 Task: Select a due date automation when advanced off, on the friday before a card is due at 11:00 AM.
Action: Mouse moved to (481, 457)
Screenshot: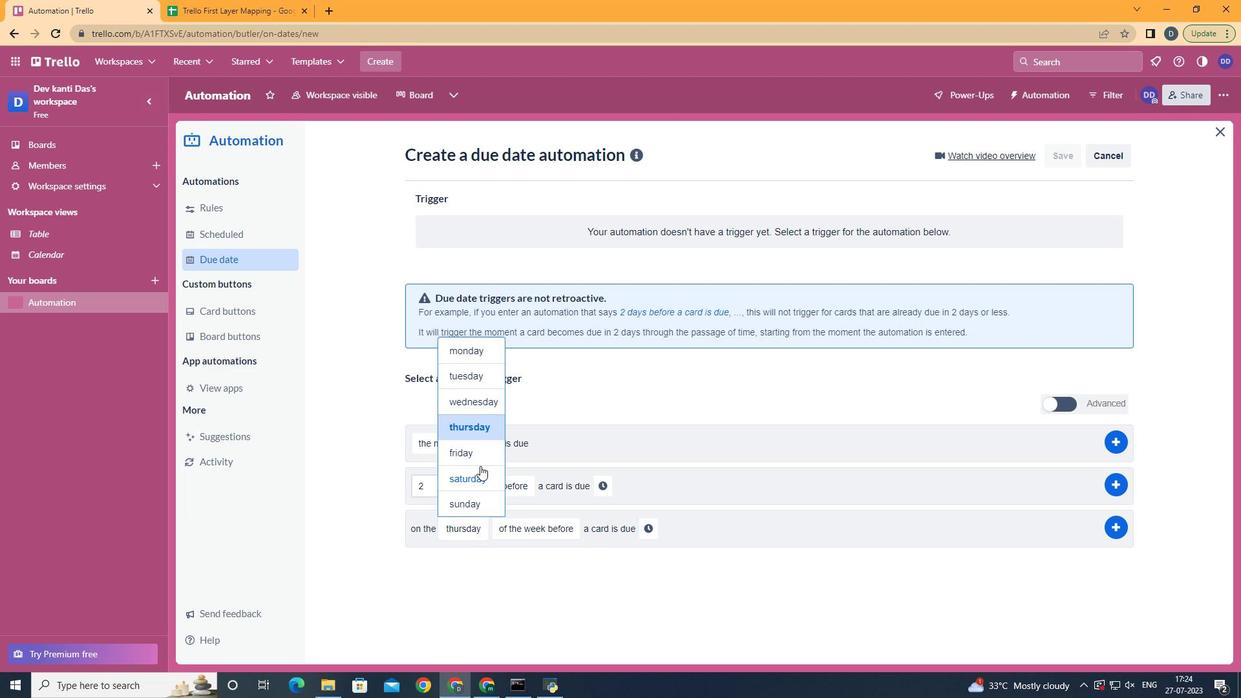 
Action: Mouse pressed left at (481, 457)
Screenshot: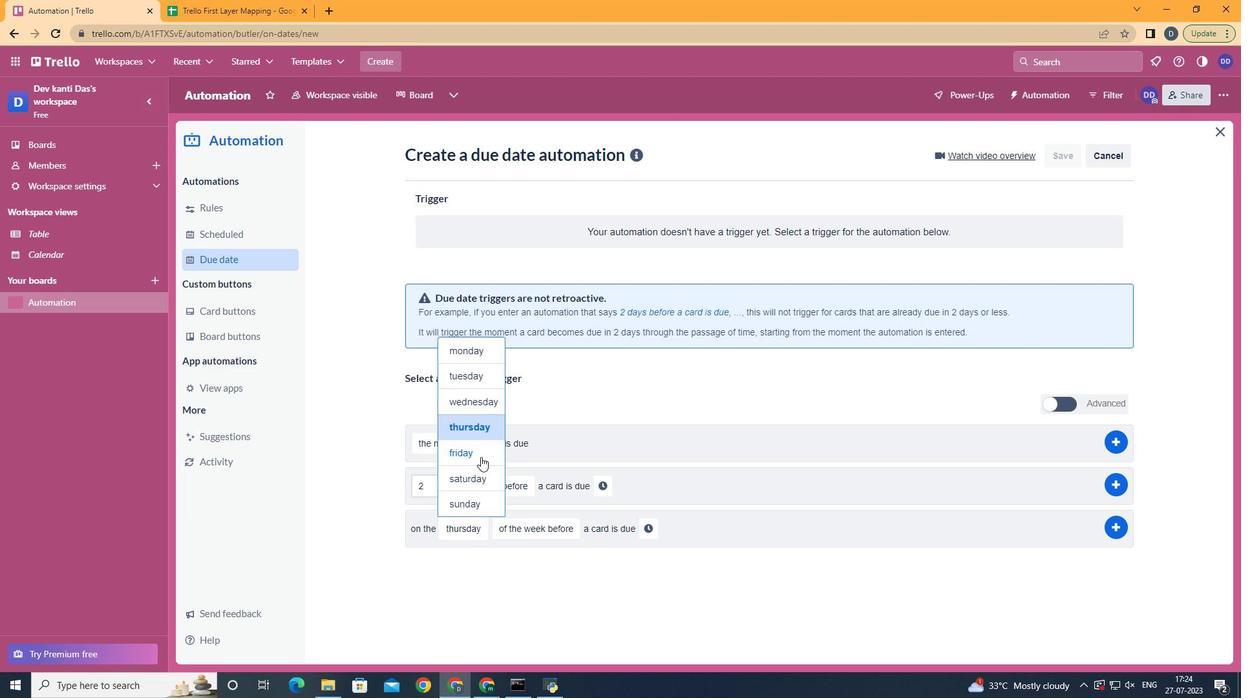 
Action: Mouse moved to (534, 550)
Screenshot: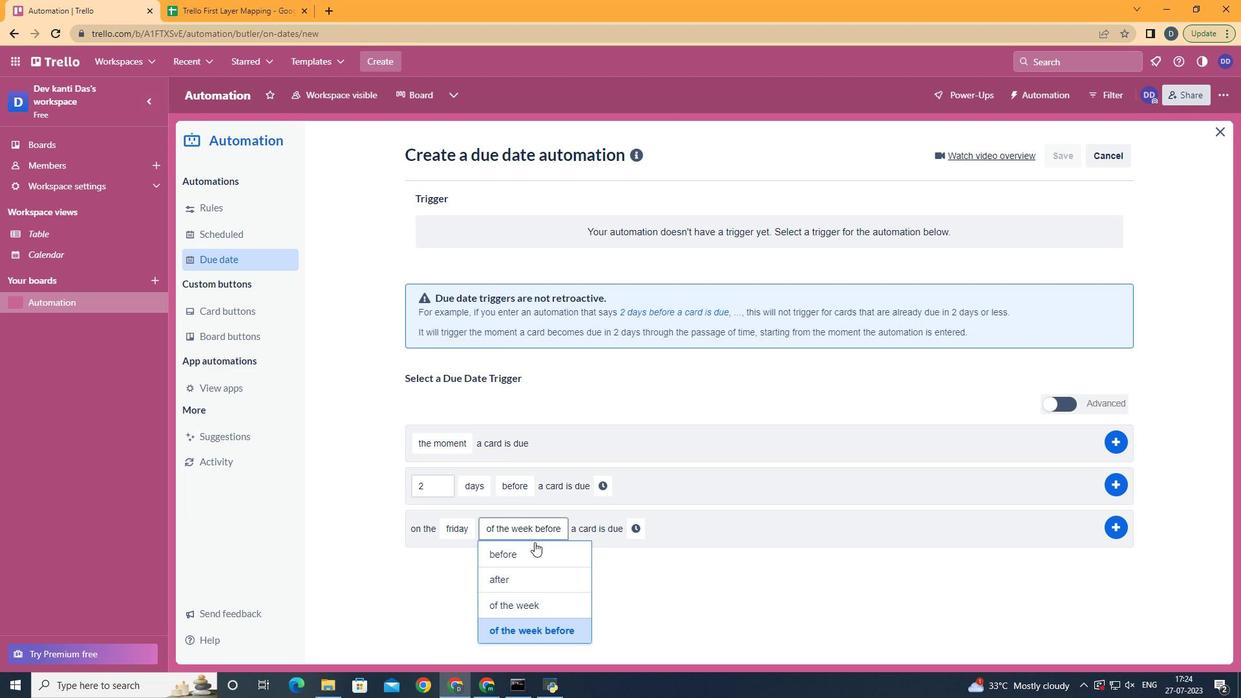 
Action: Mouse pressed left at (534, 550)
Screenshot: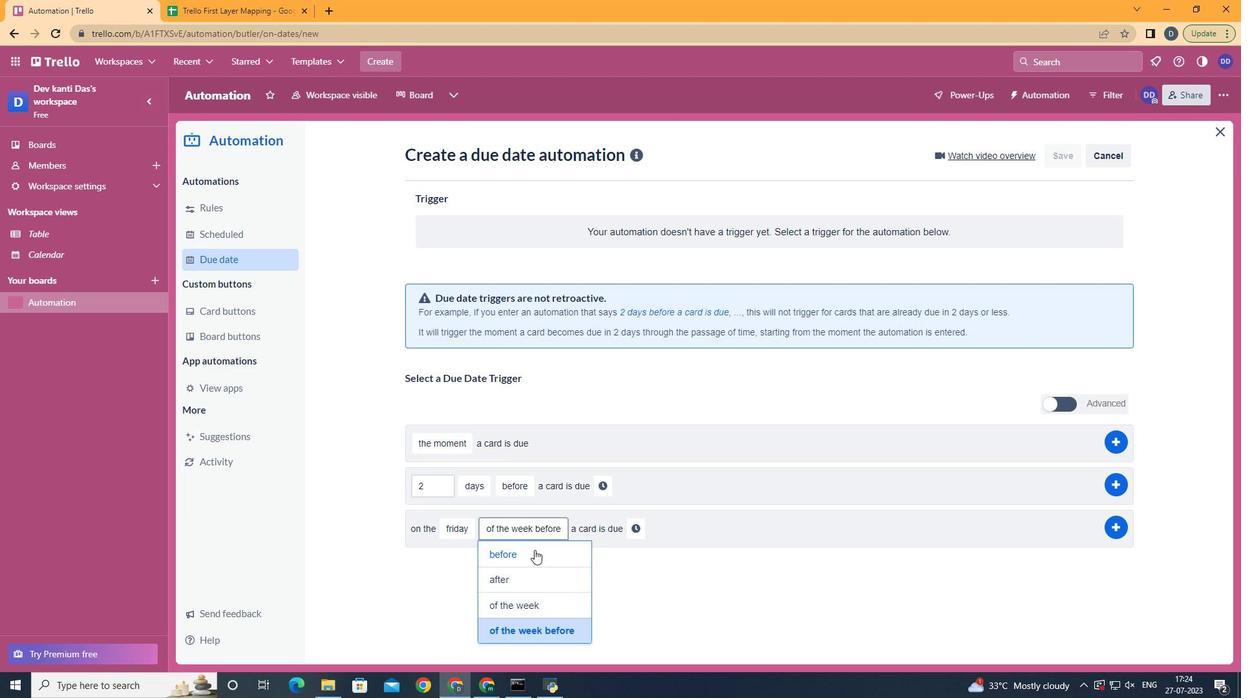 
Action: Mouse moved to (586, 525)
Screenshot: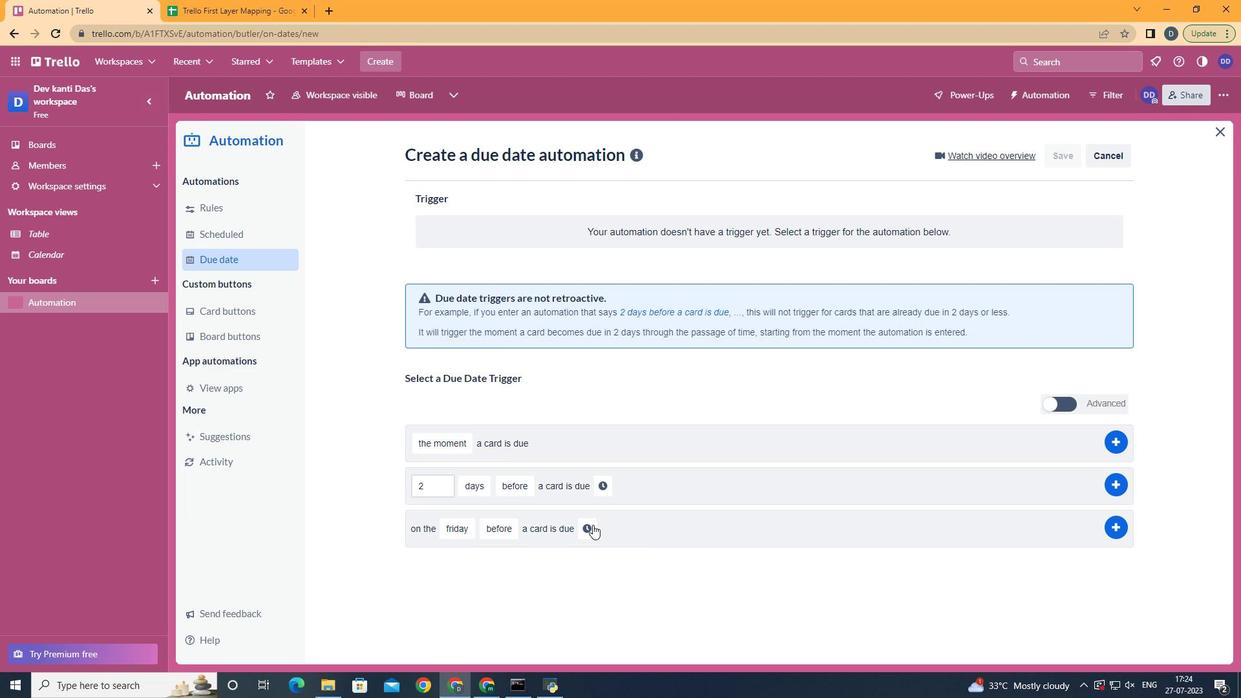 
Action: Mouse pressed left at (586, 525)
Screenshot: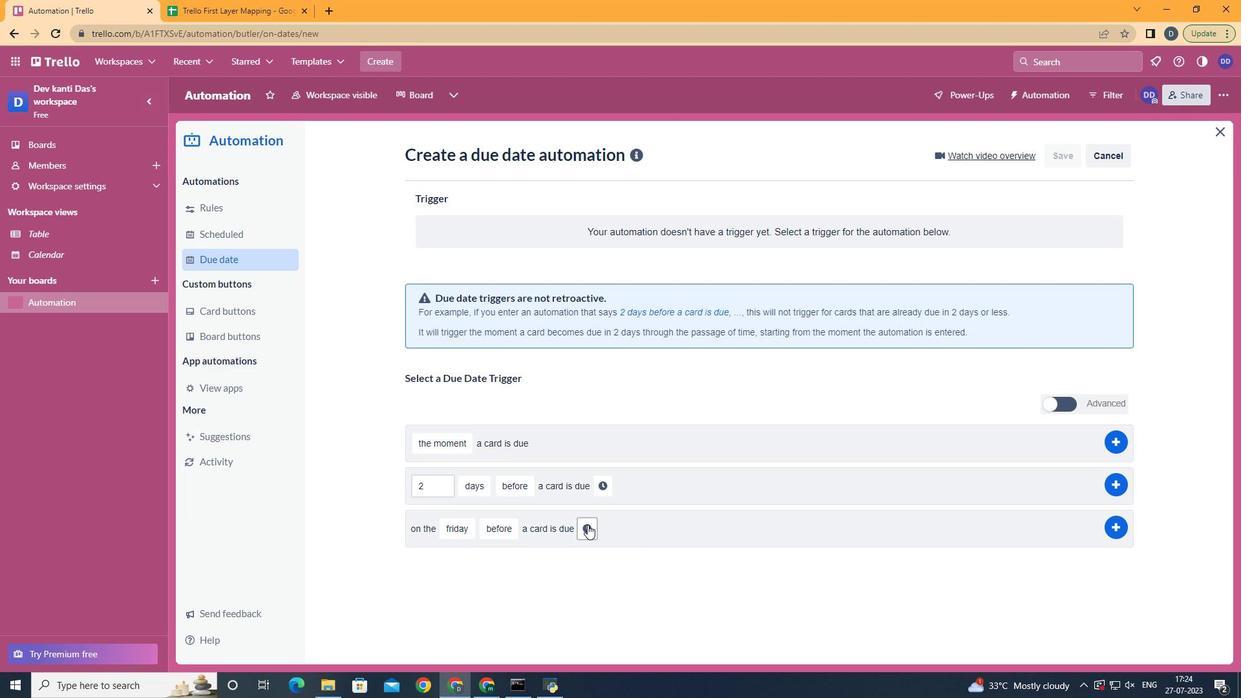 
Action: Mouse moved to (622, 536)
Screenshot: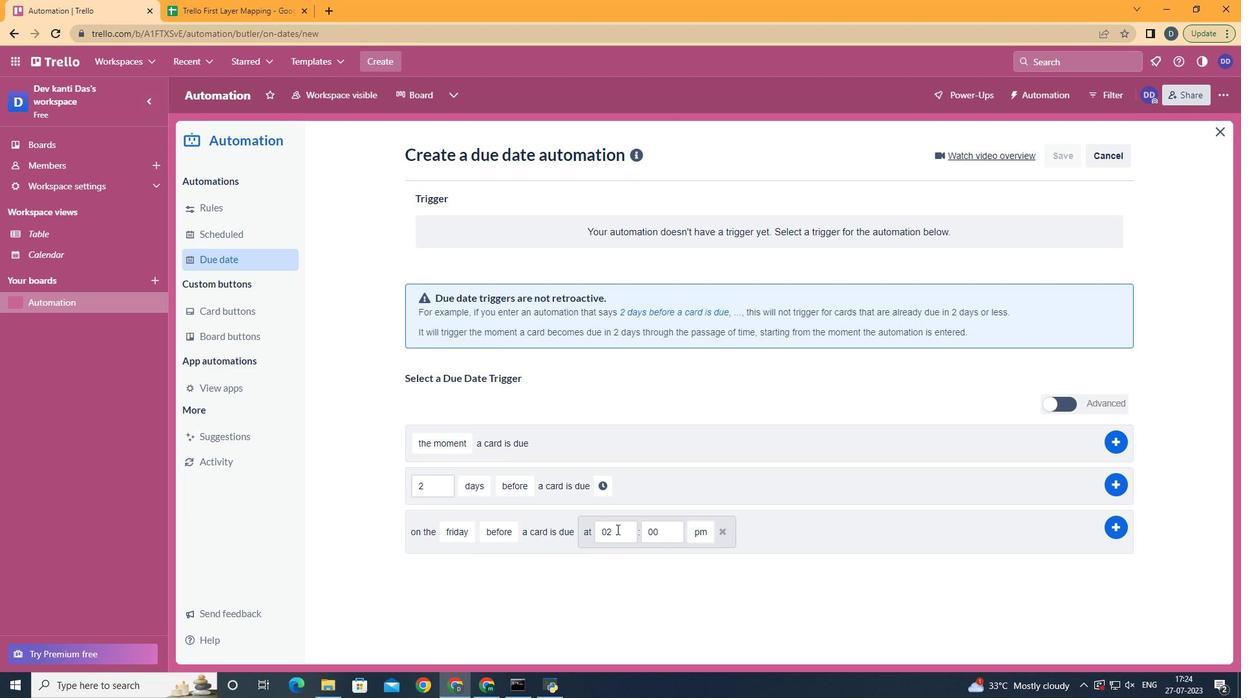 
Action: Mouse pressed left at (622, 536)
Screenshot: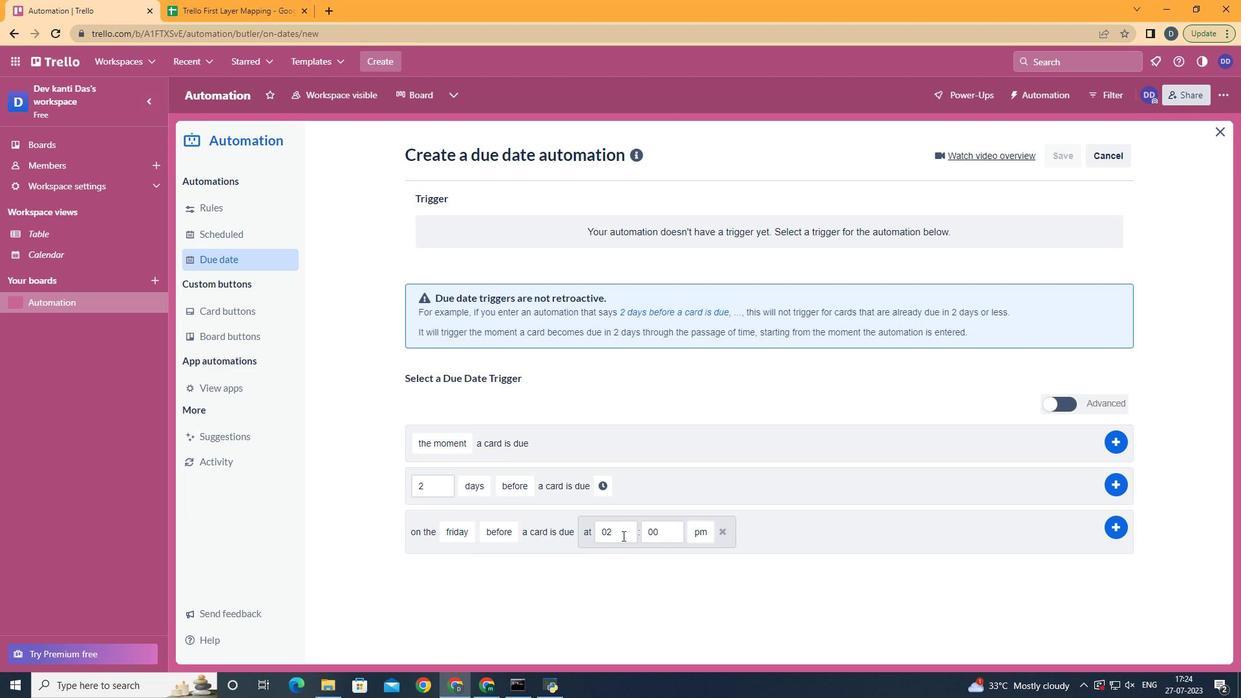 
Action: Key pressed <Key.backspace><Key.backspace>11
Screenshot: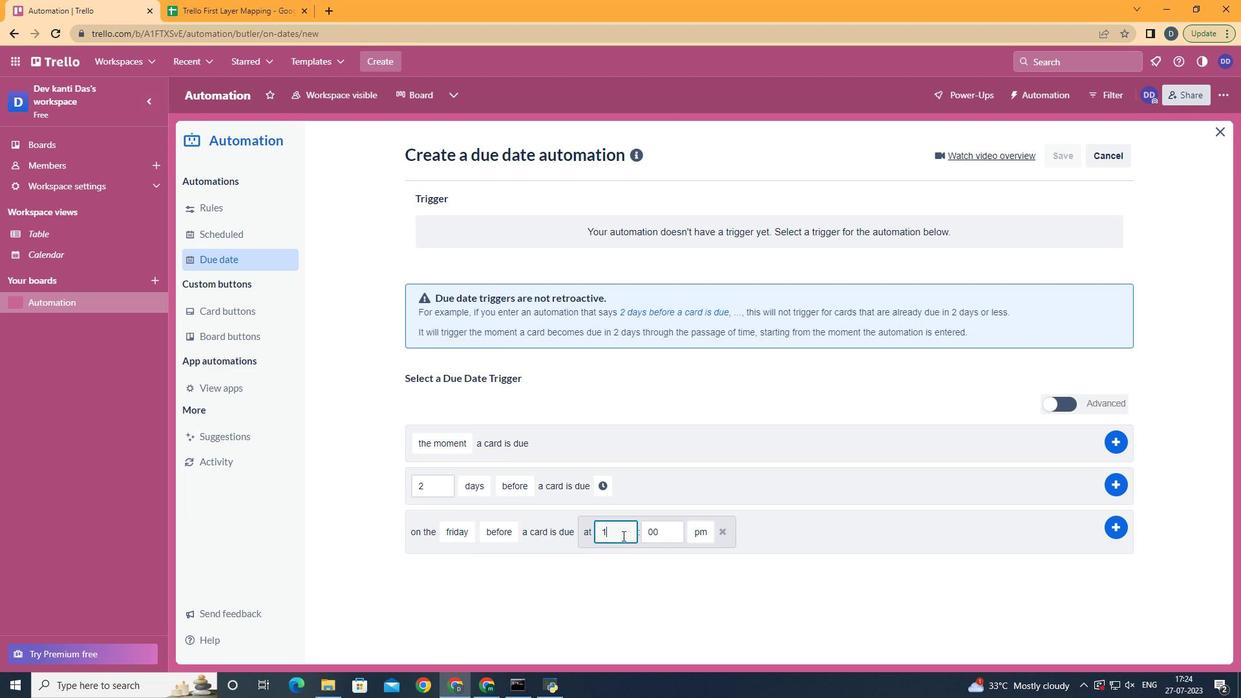 
Action: Mouse moved to (711, 556)
Screenshot: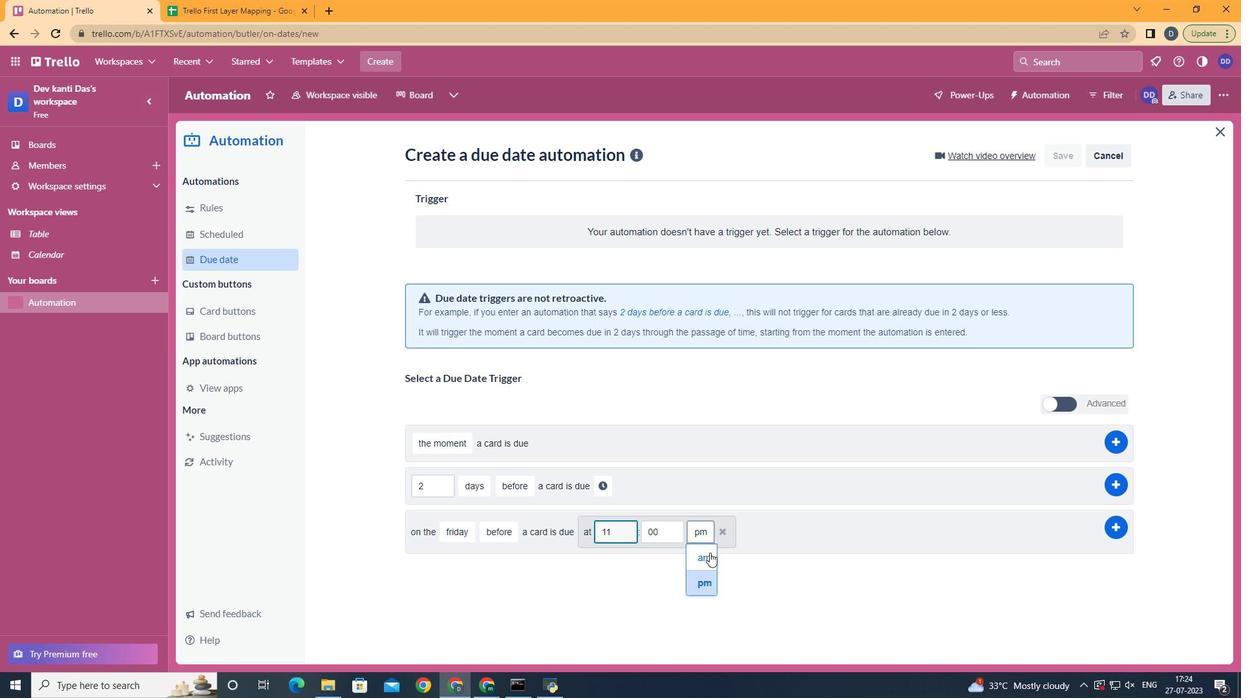
Action: Mouse pressed left at (711, 556)
Screenshot: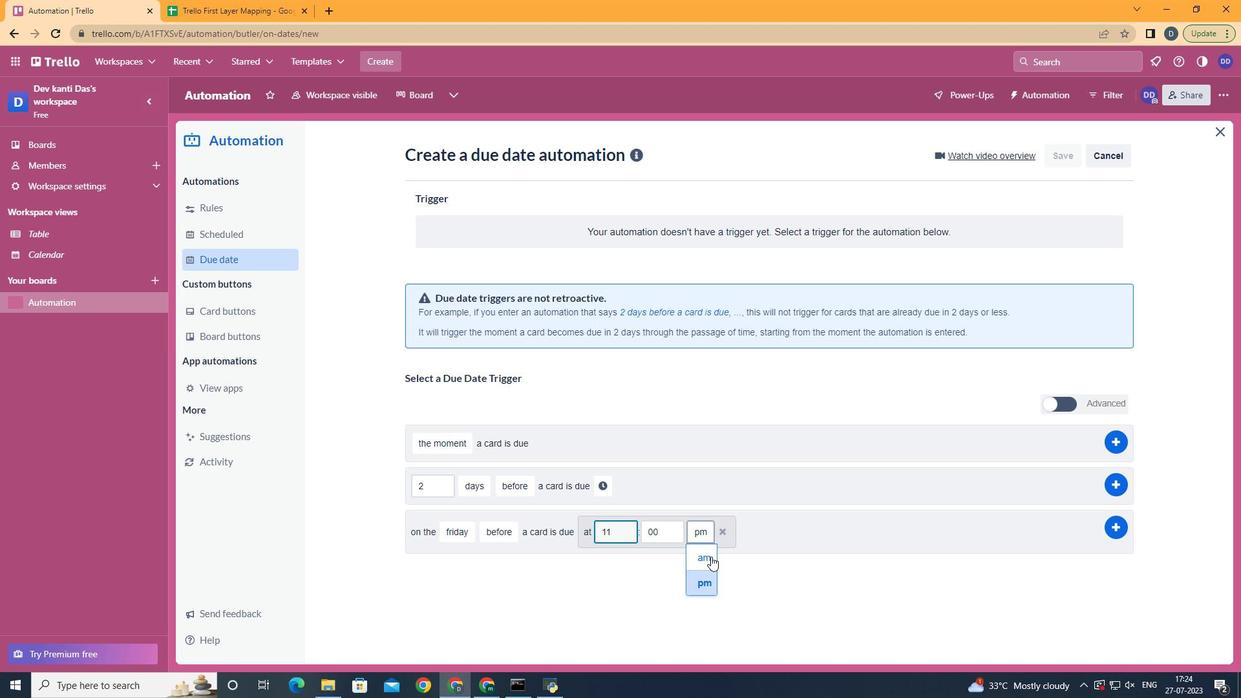
